 Task: Duplicate the text "Advancing knowledge through systematic investigation".
Action: Mouse moved to (156, 129)
Screenshot: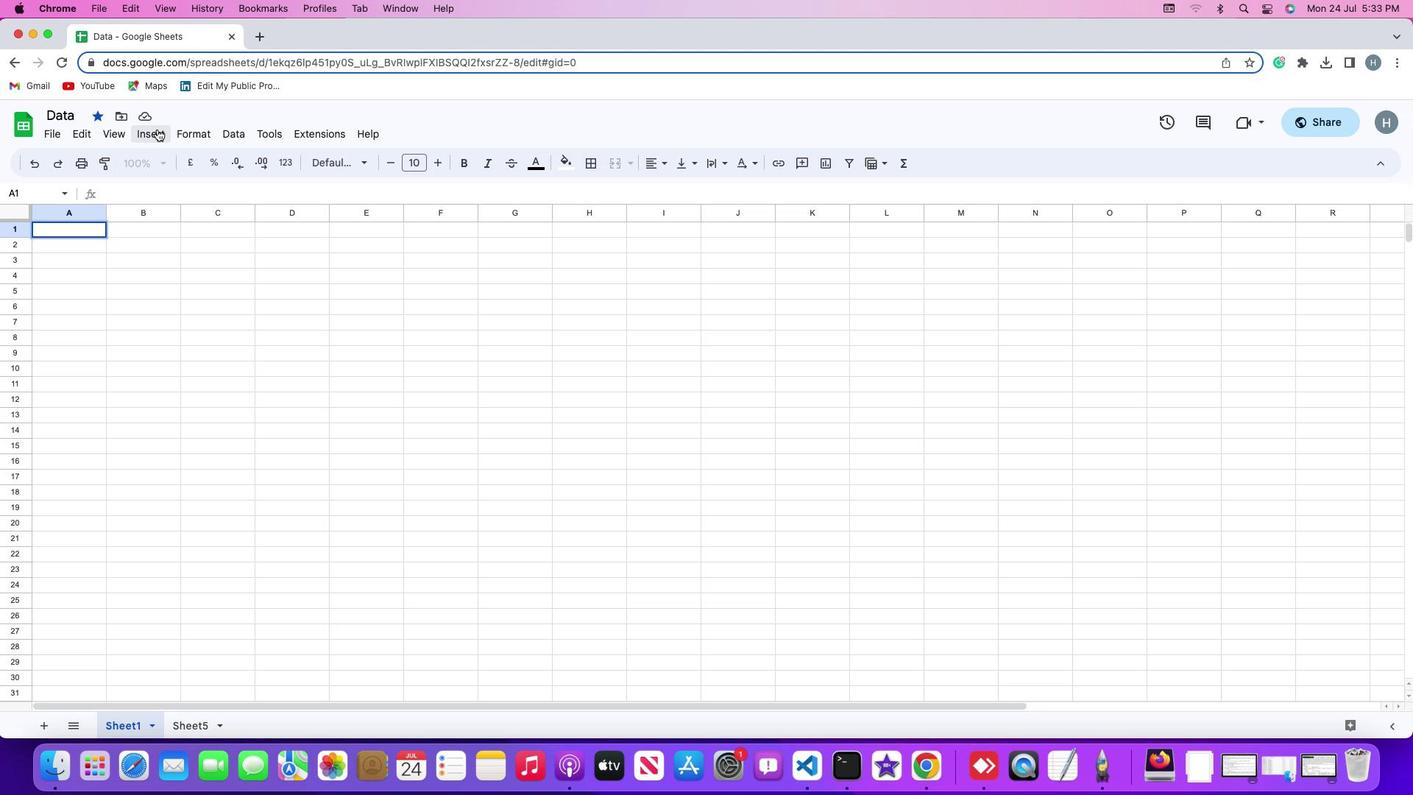 
Action: Mouse pressed left at (156, 129)
Screenshot: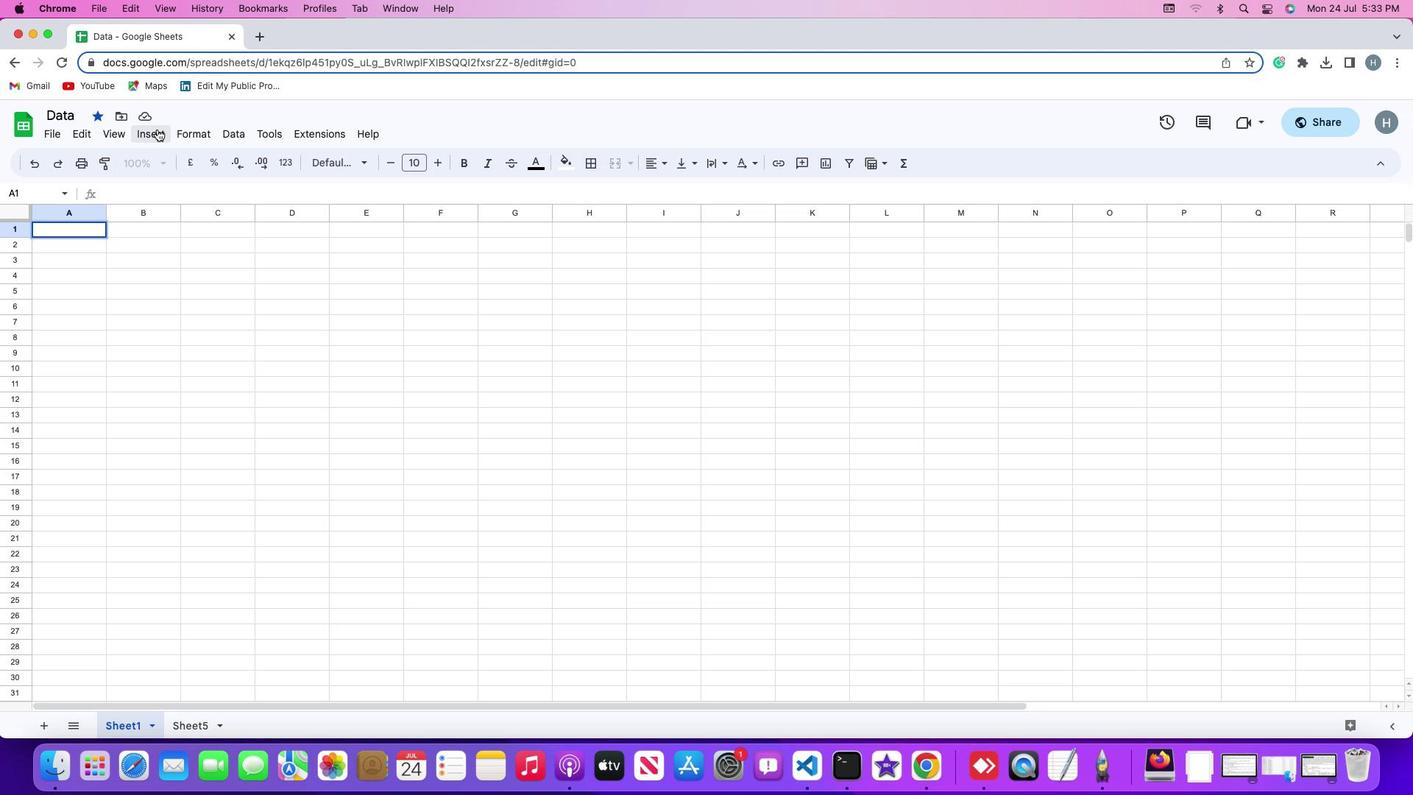 
Action: Mouse moved to (199, 335)
Screenshot: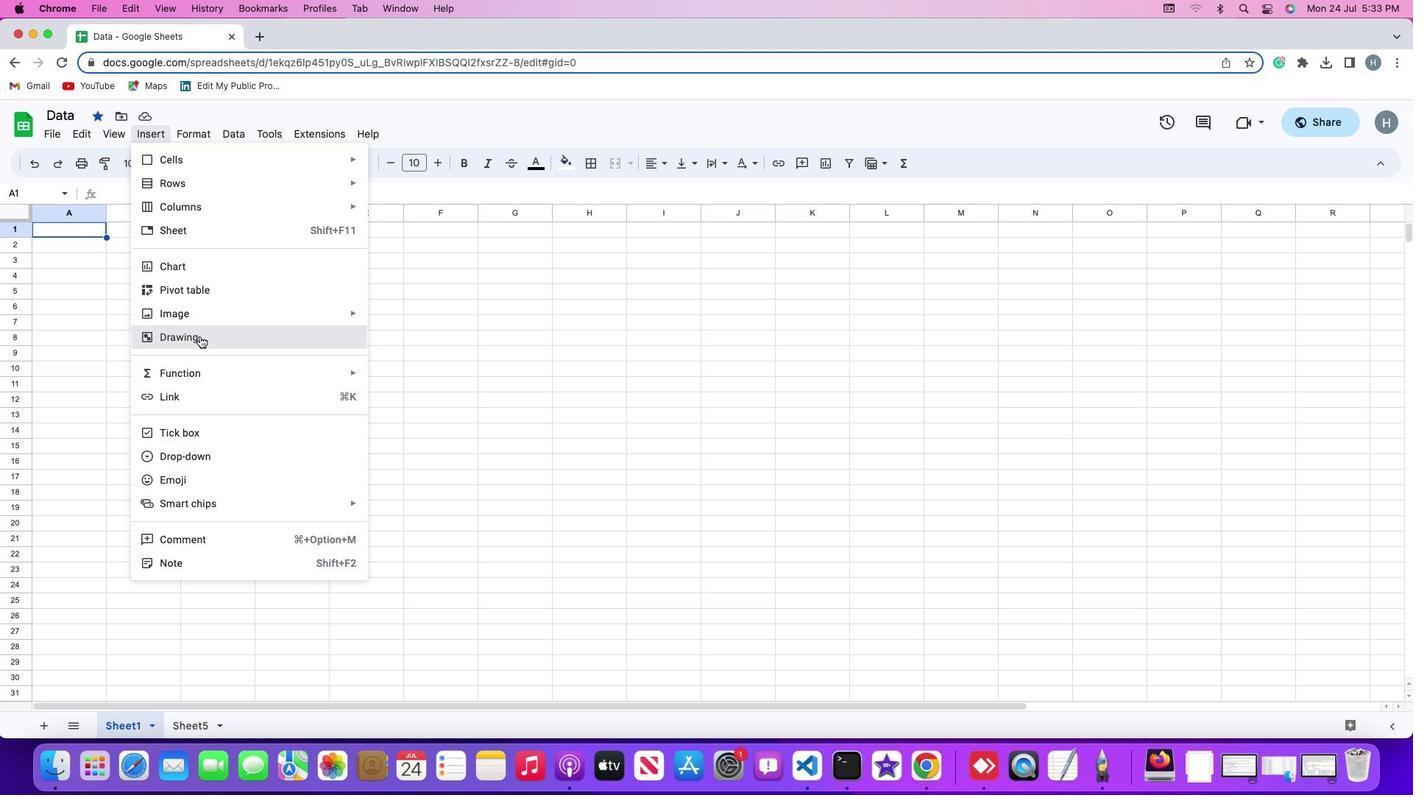 
Action: Mouse pressed left at (199, 335)
Screenshot: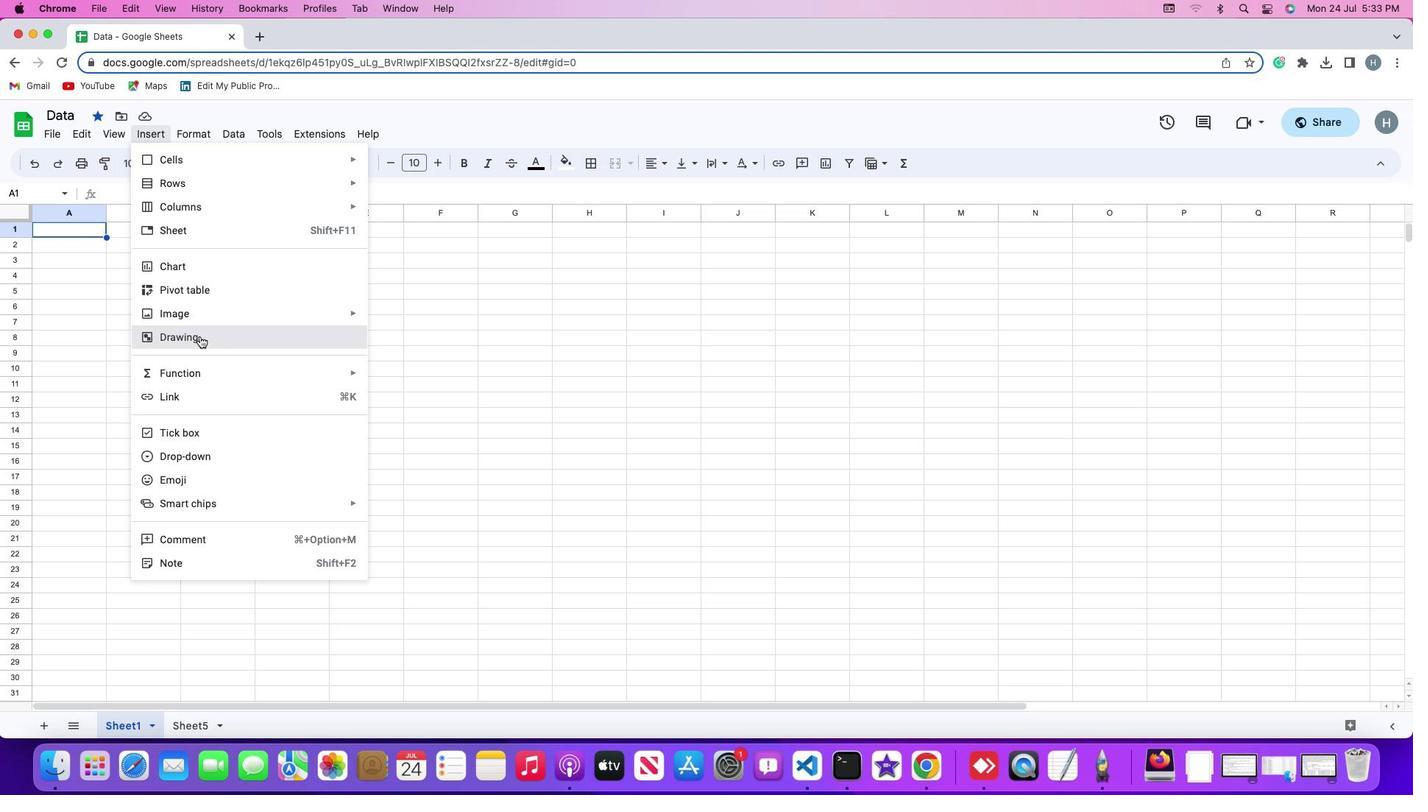 
Action: Mouse moved to (410, 189)
Screenshot: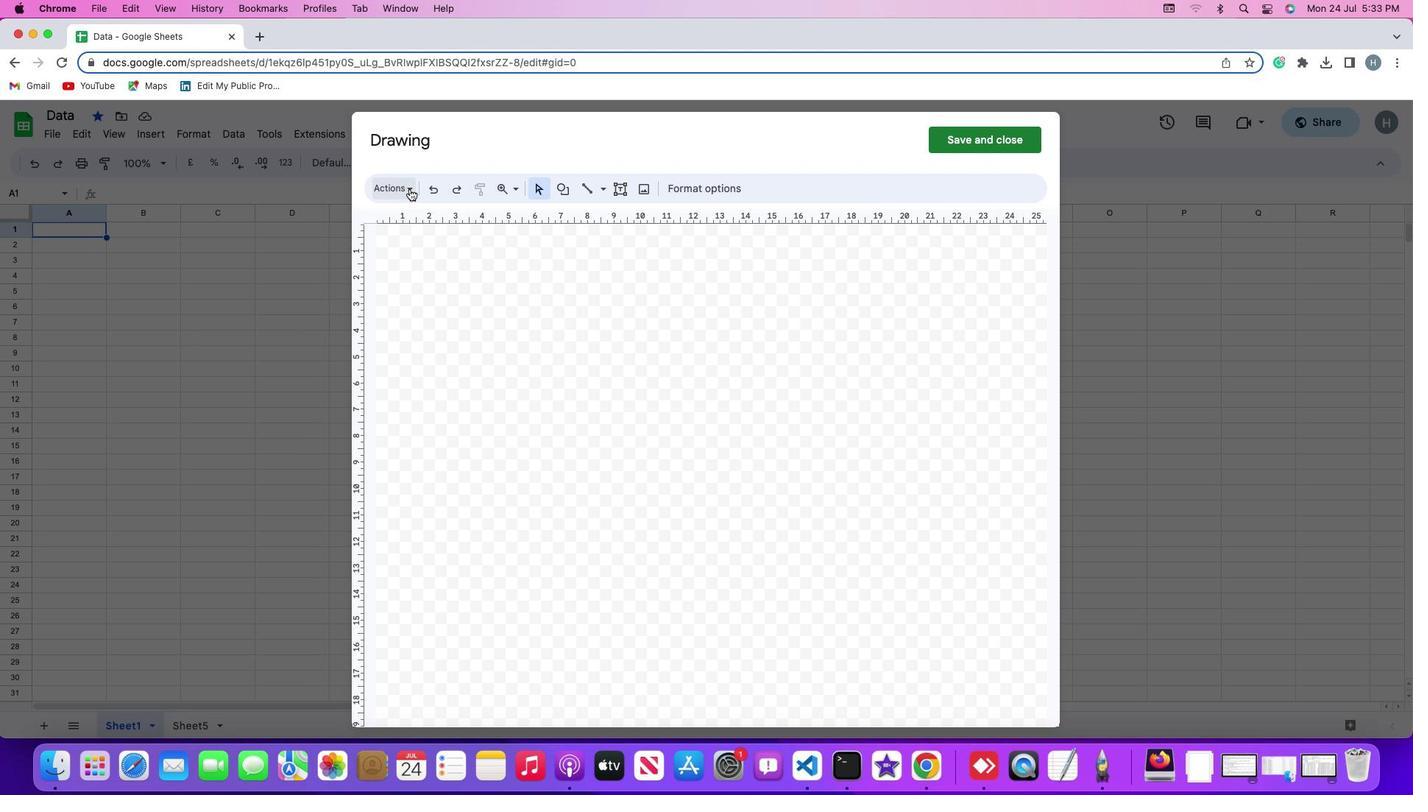 
Action: Mouse pressed left at (410, 189)
Screenshot: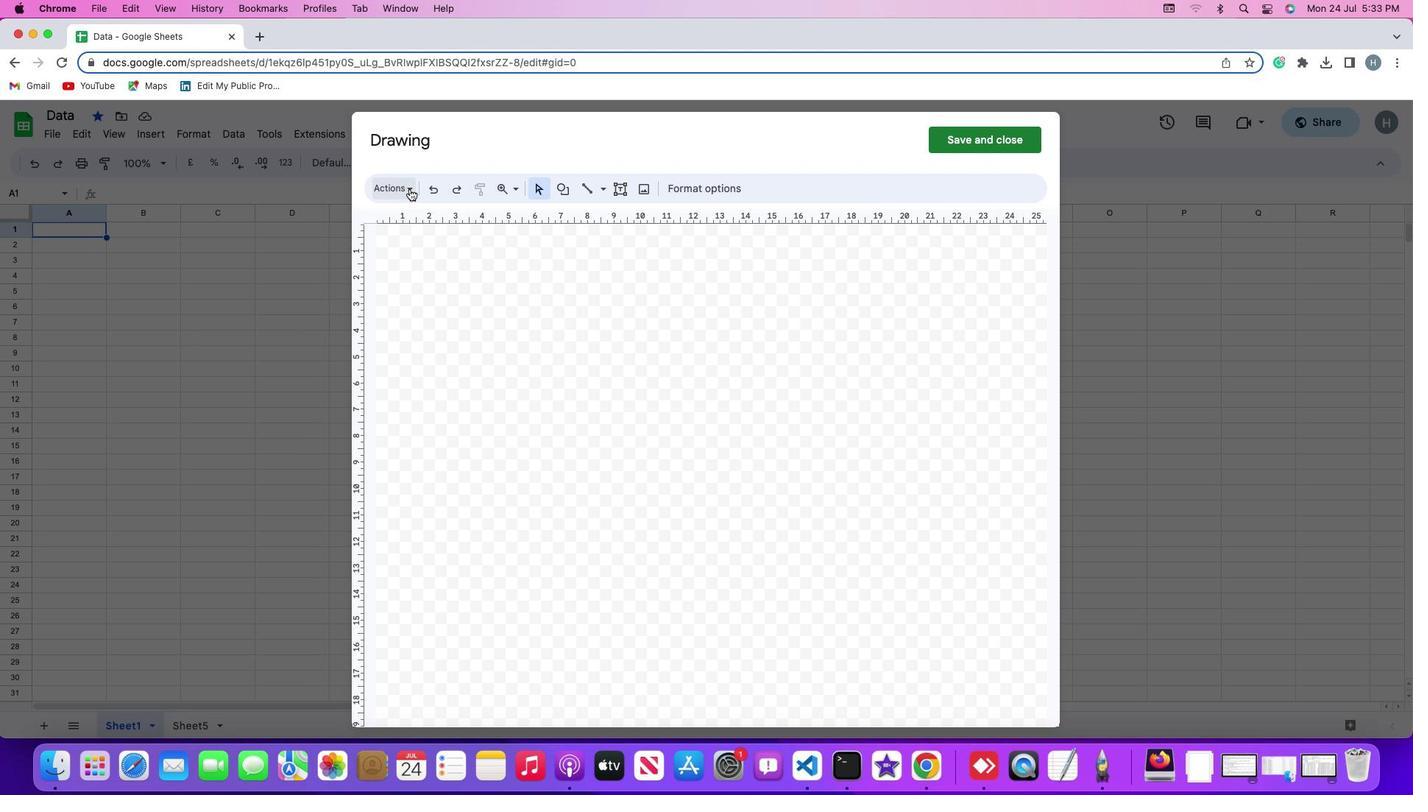 
Action: Mouse moved to (432, 287)
Screenshot: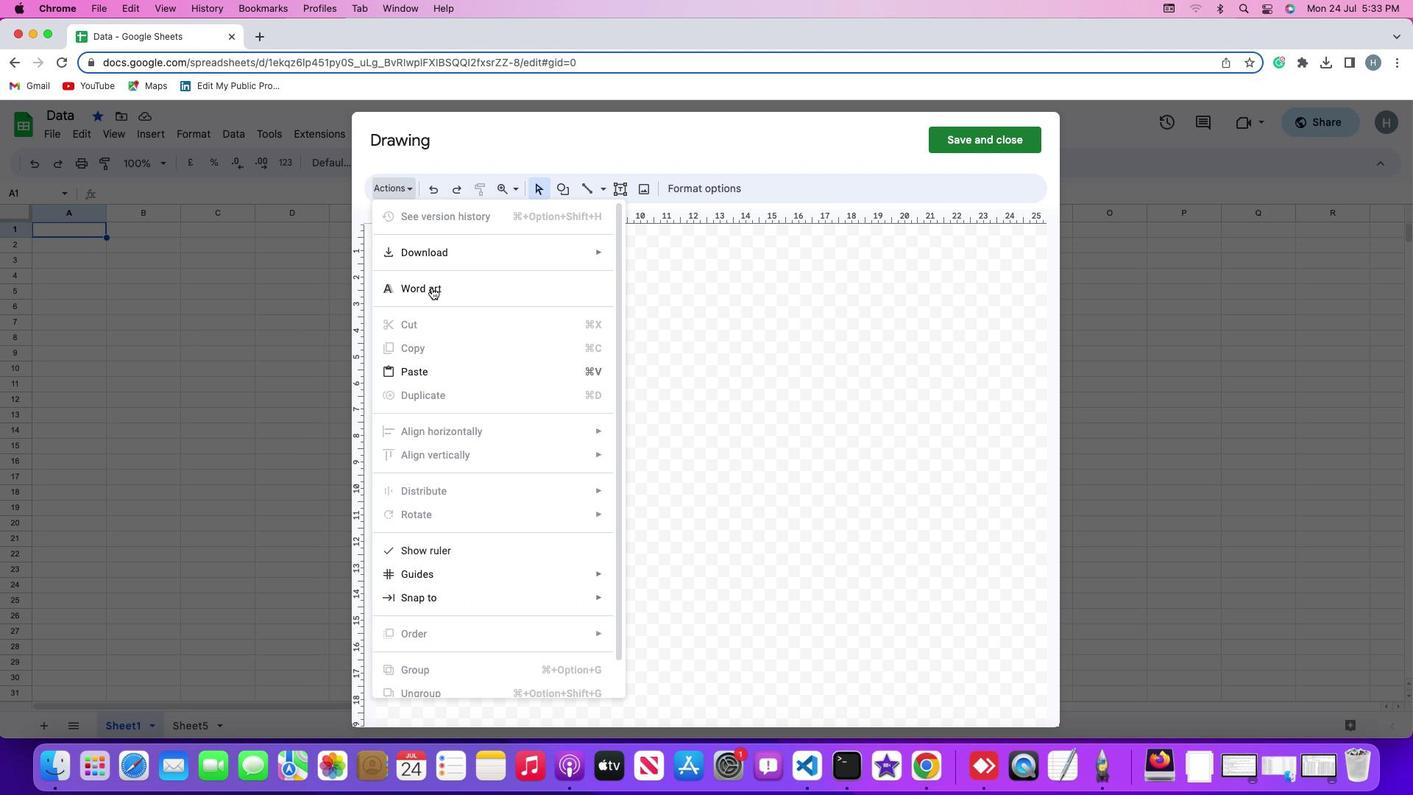 
Action: Mouse pressed left at (432, 287)
Screenshot: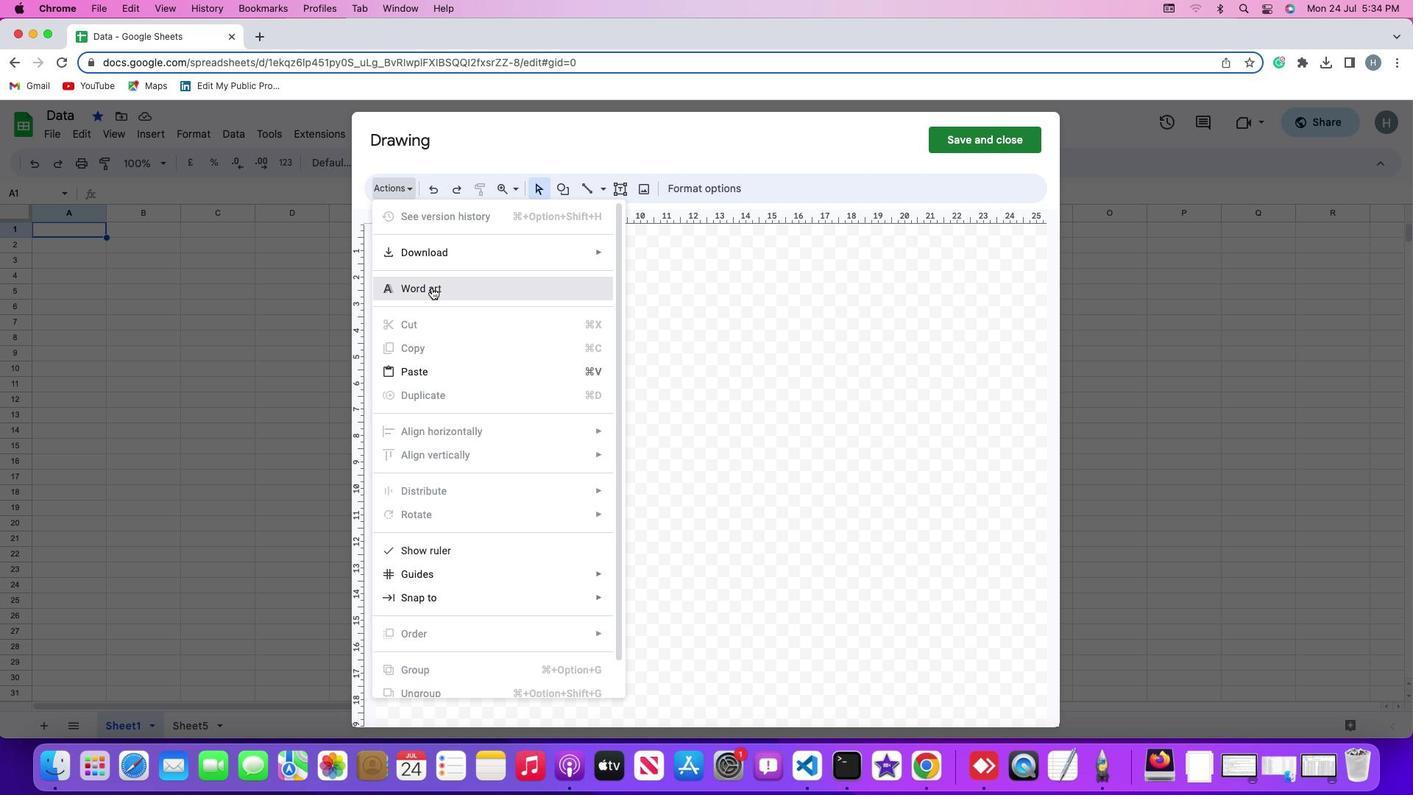 
Action: Mouse moved to (611, 288)
Screenshot: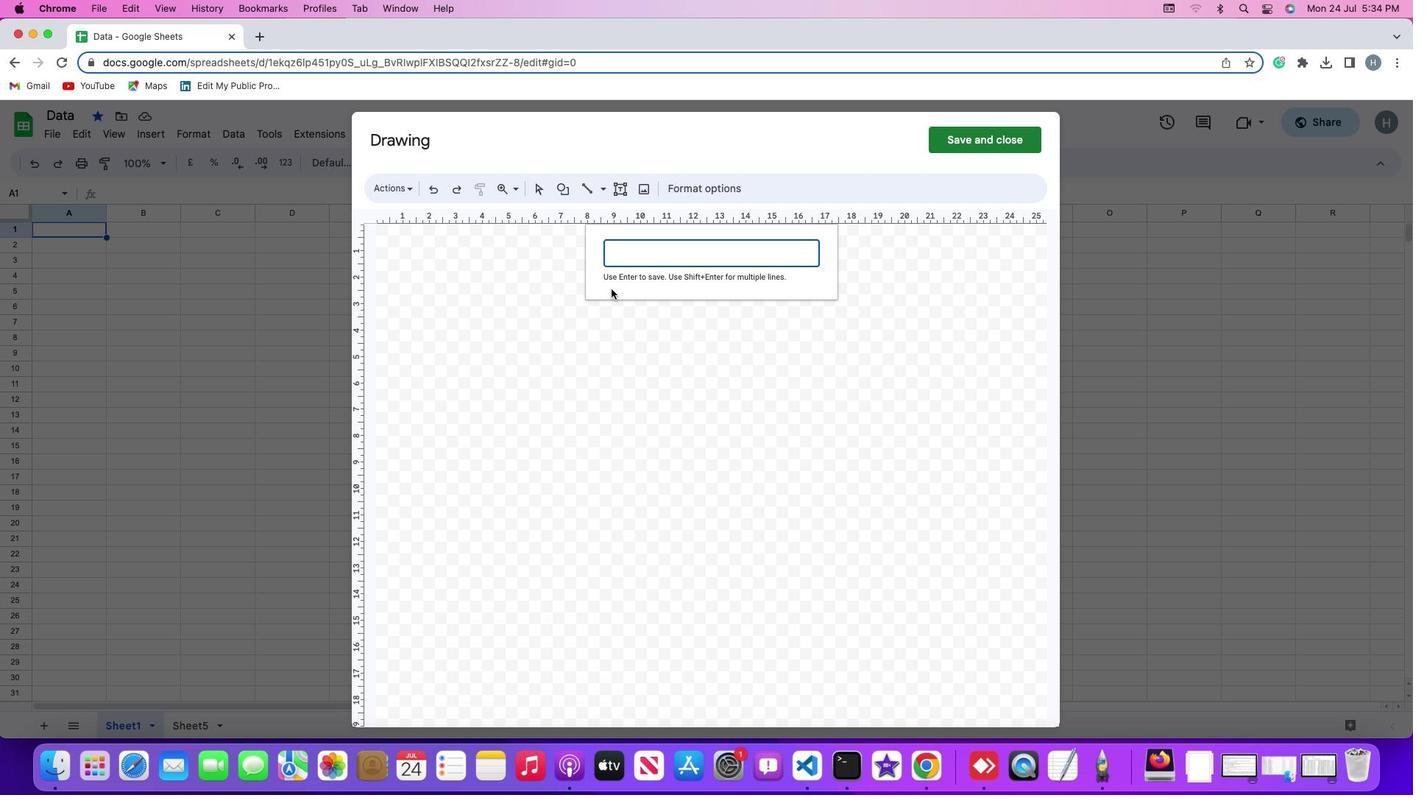 
Action: Key pressed Key.shift'A''d''v''a''n''c''i''n''g'Key.space'k''n''o''w''l''w'Key.backspace'e''d''g''e'Key.space't''h''r''o''u''g''h'Key.space's''y''s''t''e''m''a''t''i''c'Key.space'i''n''v''e''s''t''g''a''t''i''o''n'
Screenshot: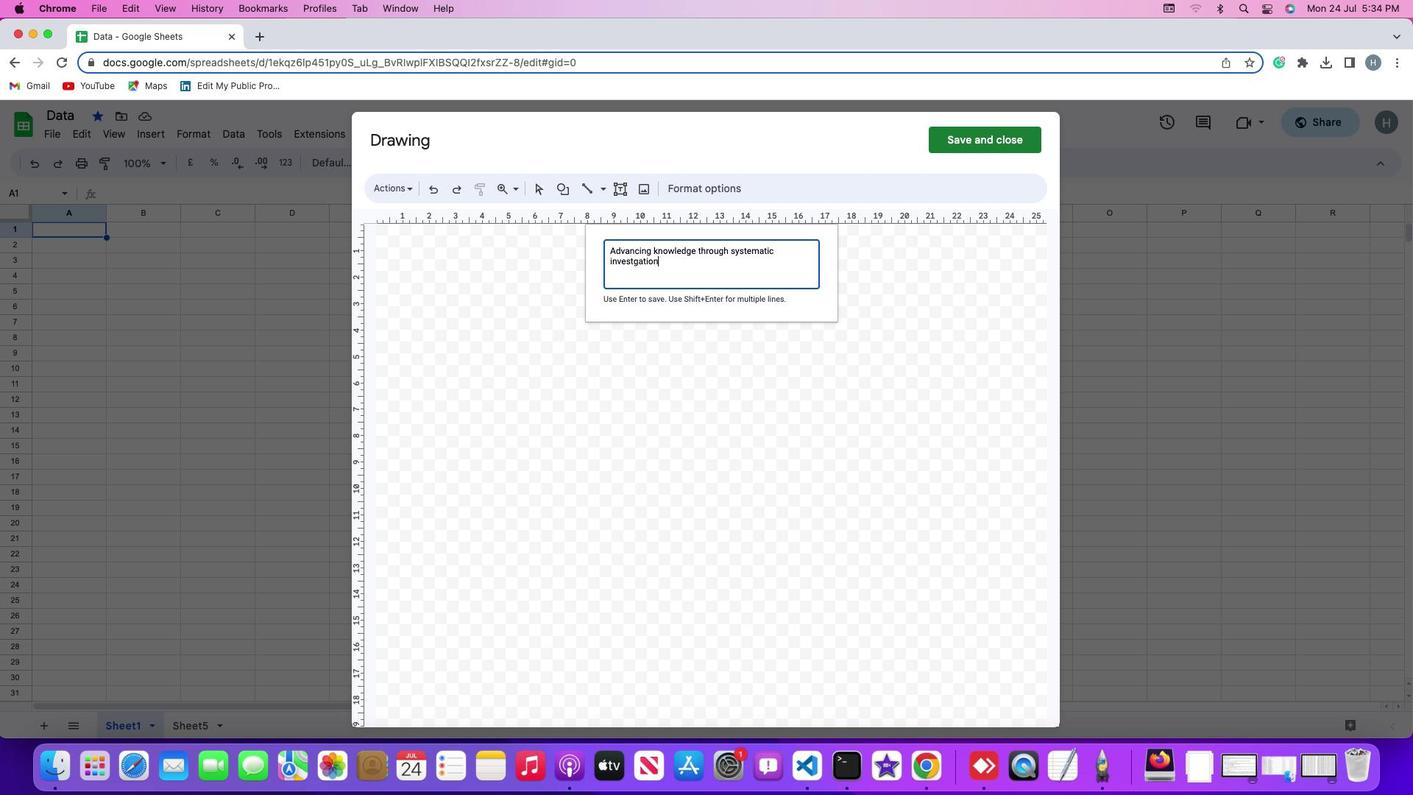 
Action: Mouse moved to (613, 287)
Screenshot: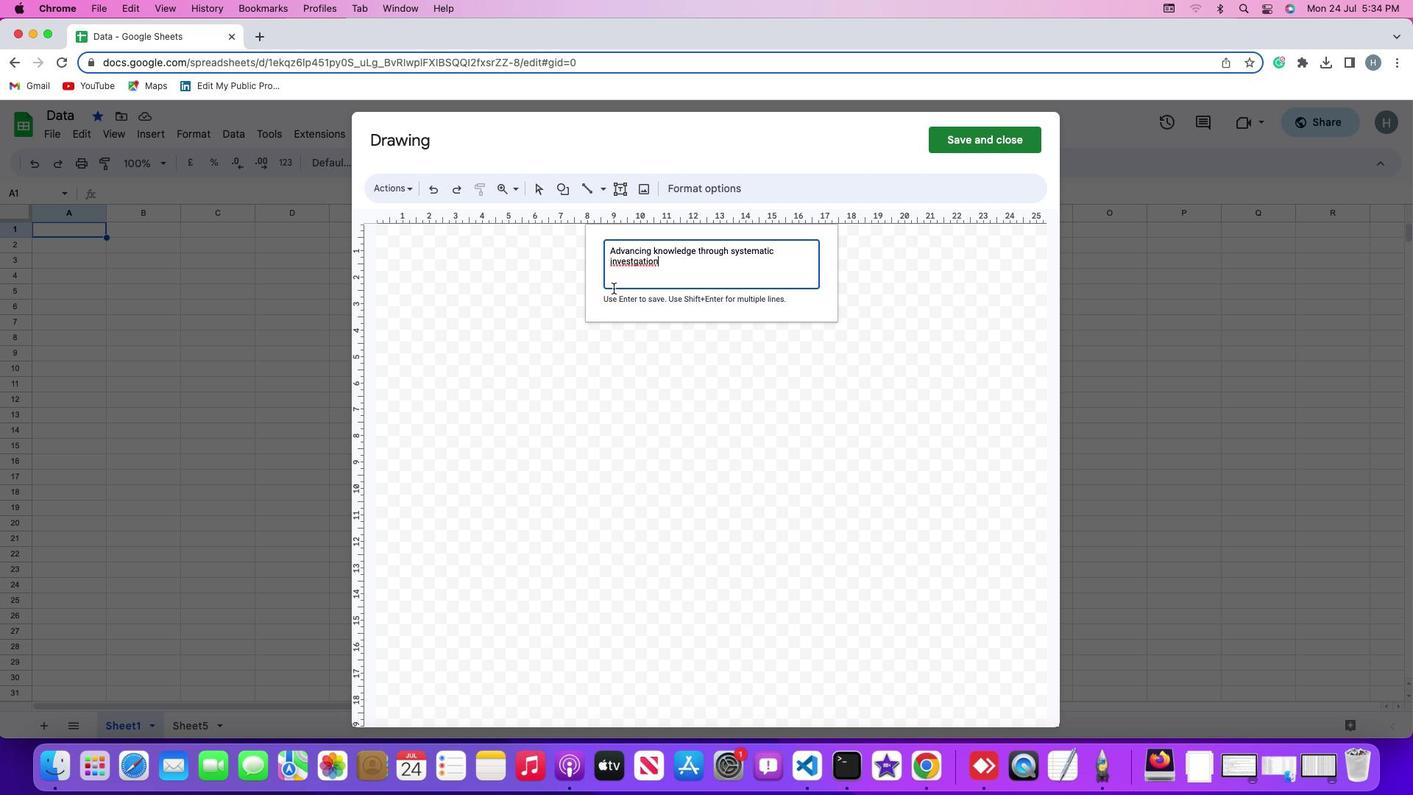 
Action: Key pressed Key.enter
Screenshot: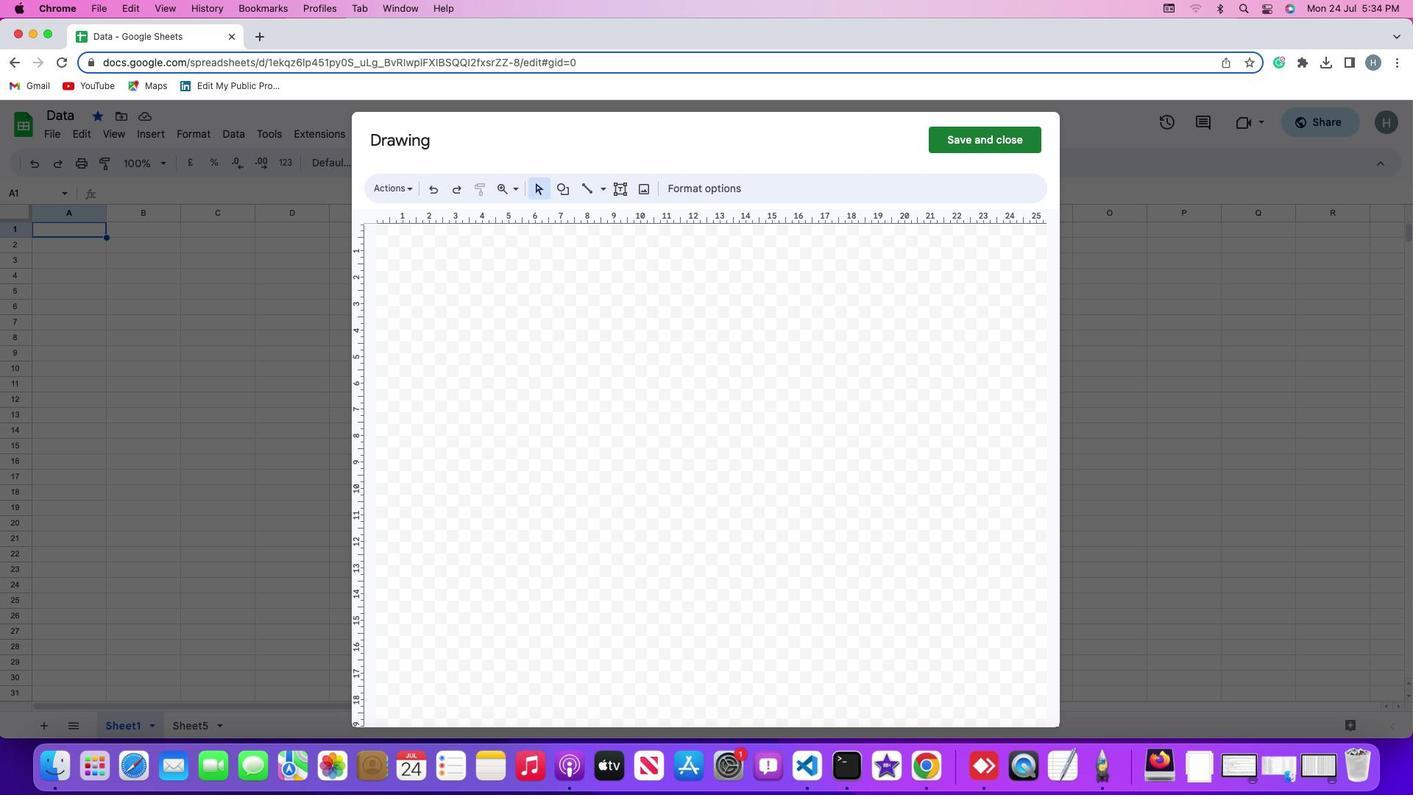 
Action: Mouse moved to (411, 192)
Screenshot: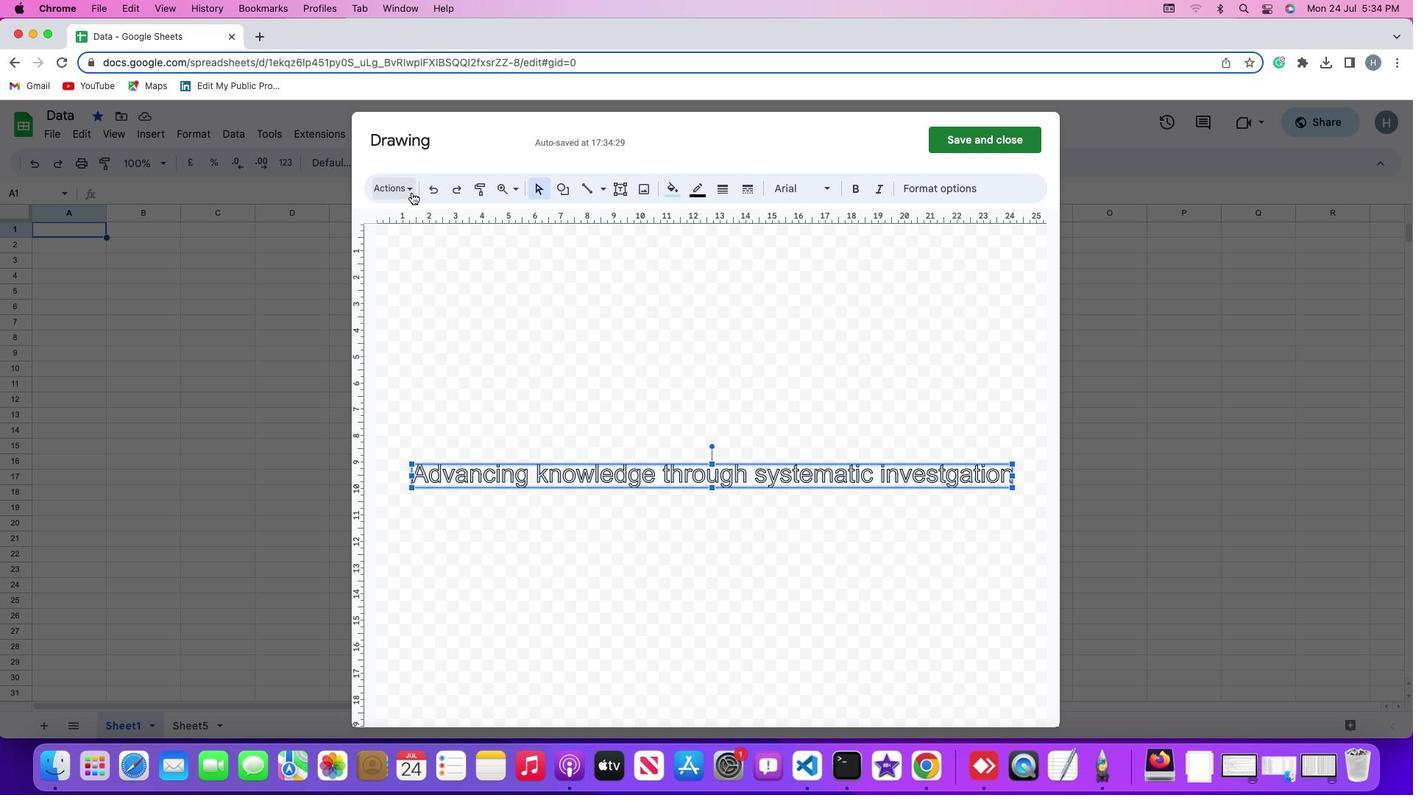 
Action: Mouse pressed left at (411, 192)
Screenshot: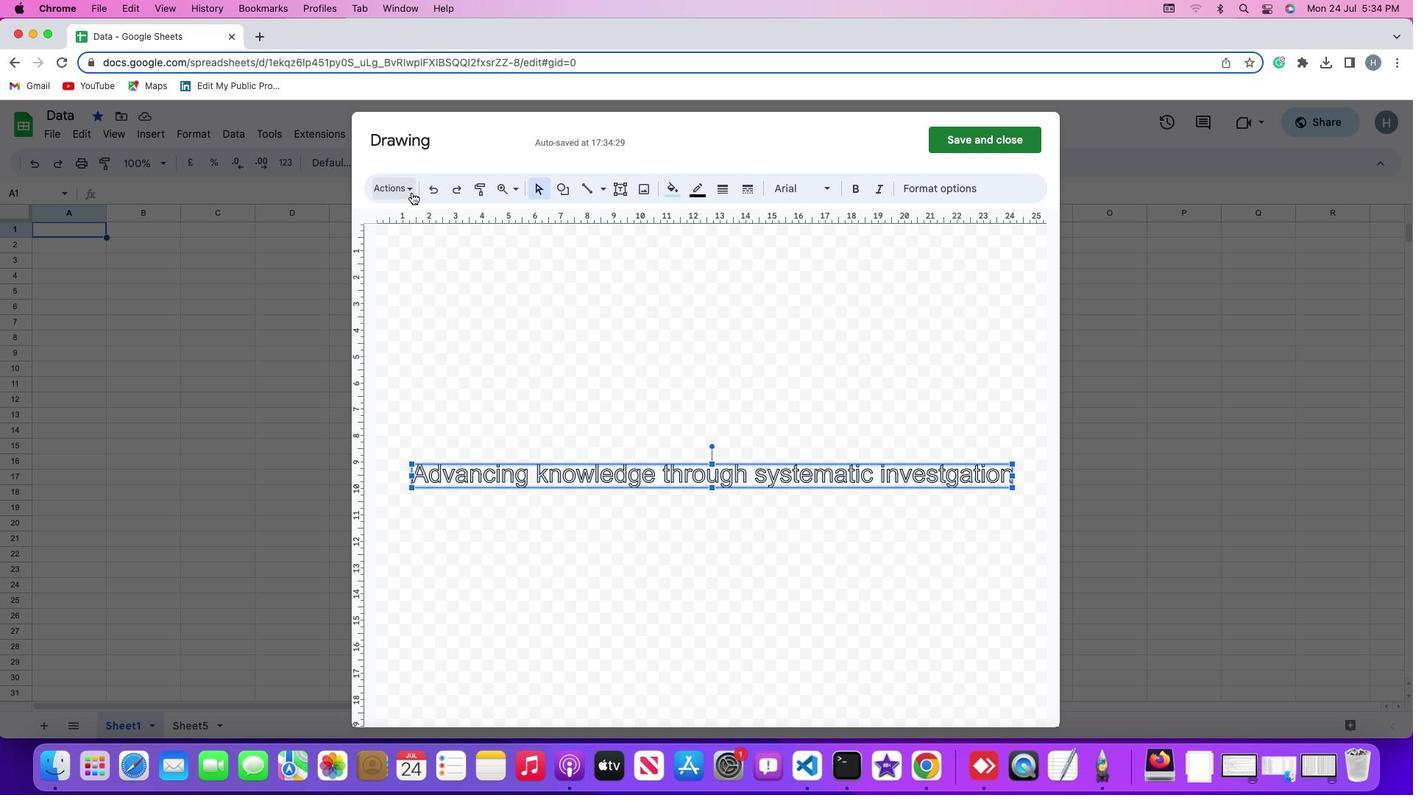 
Action: Mouse moved to (463, 393)
Screenshot: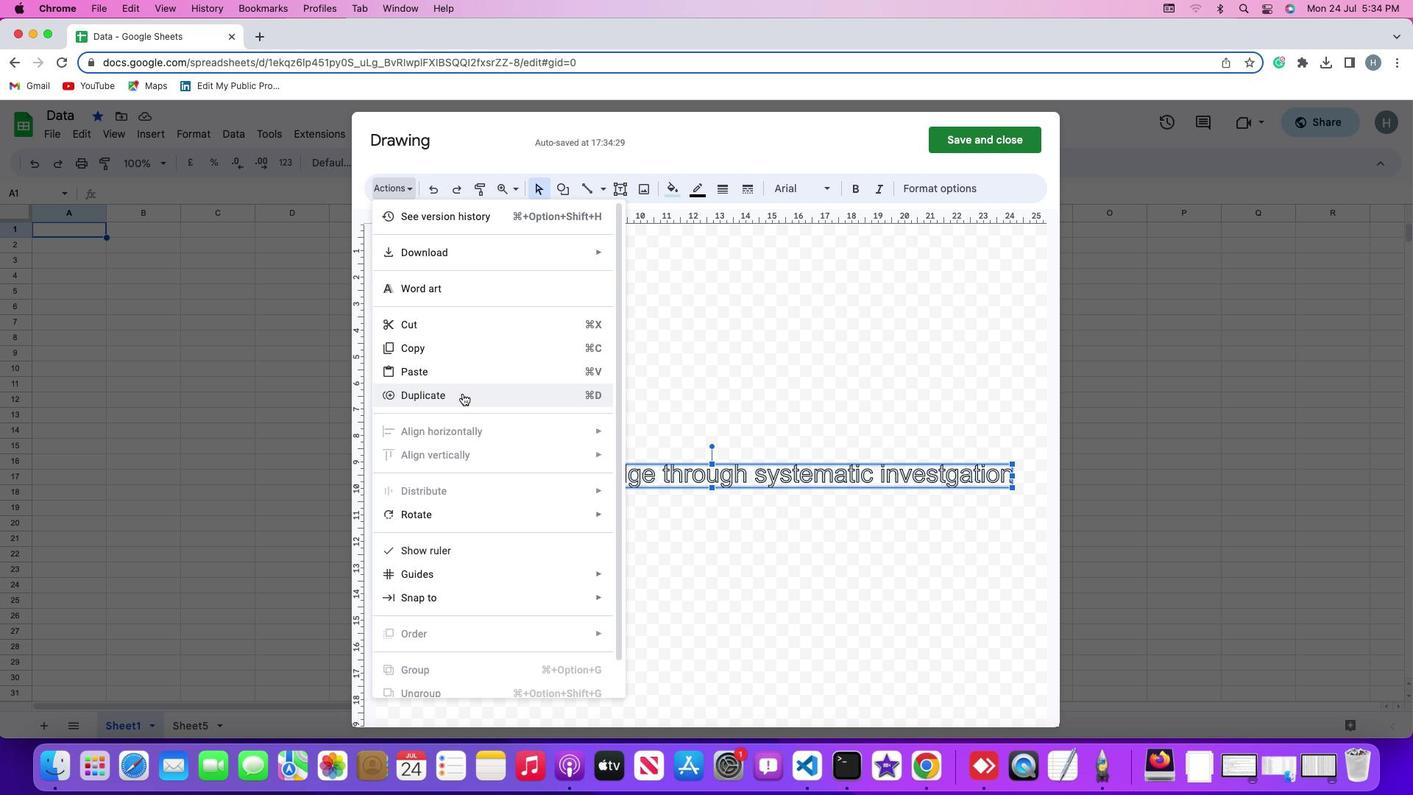 
Action: Mouse pressed left at (463, 393)
Screenshot: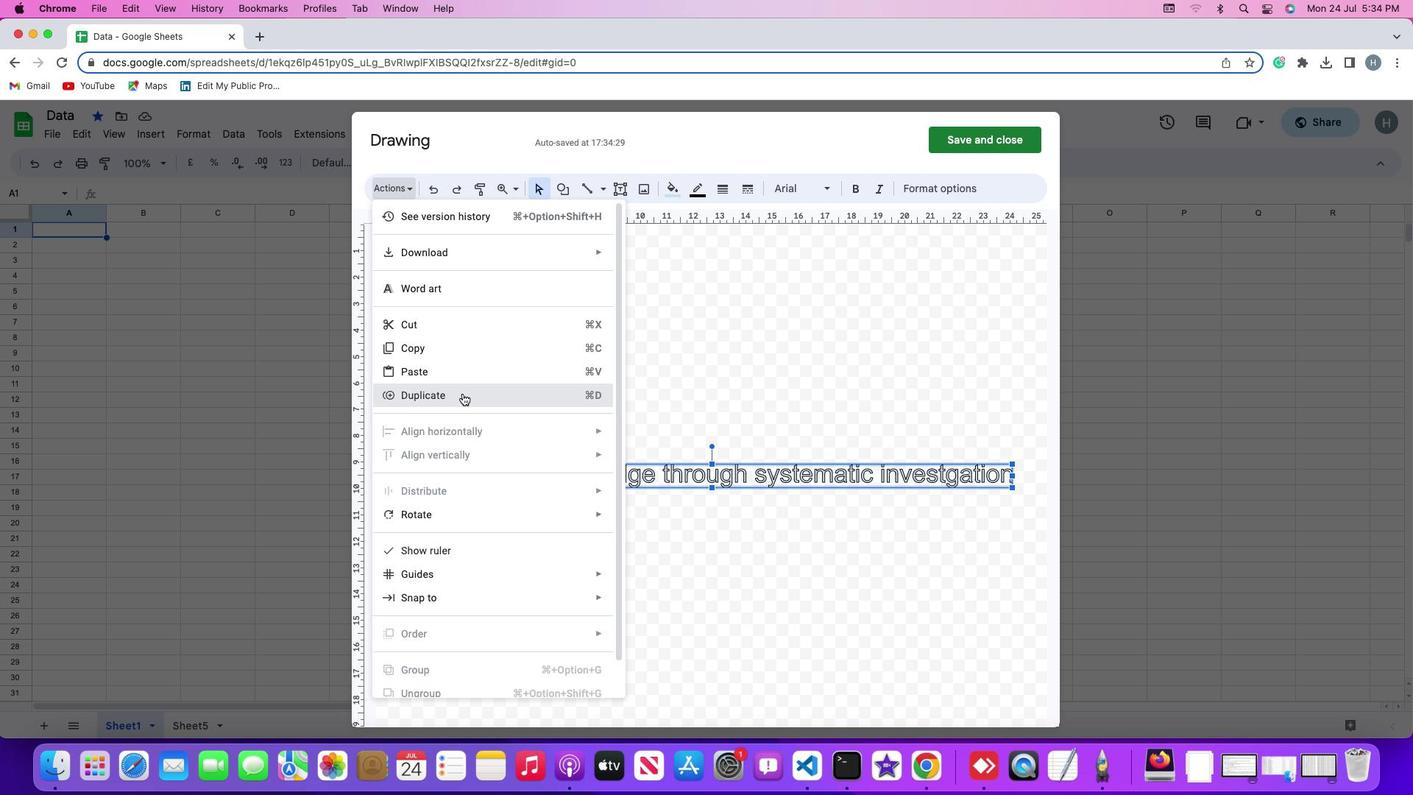 
Action: Mouse moved to (603, 354)
Screenshot: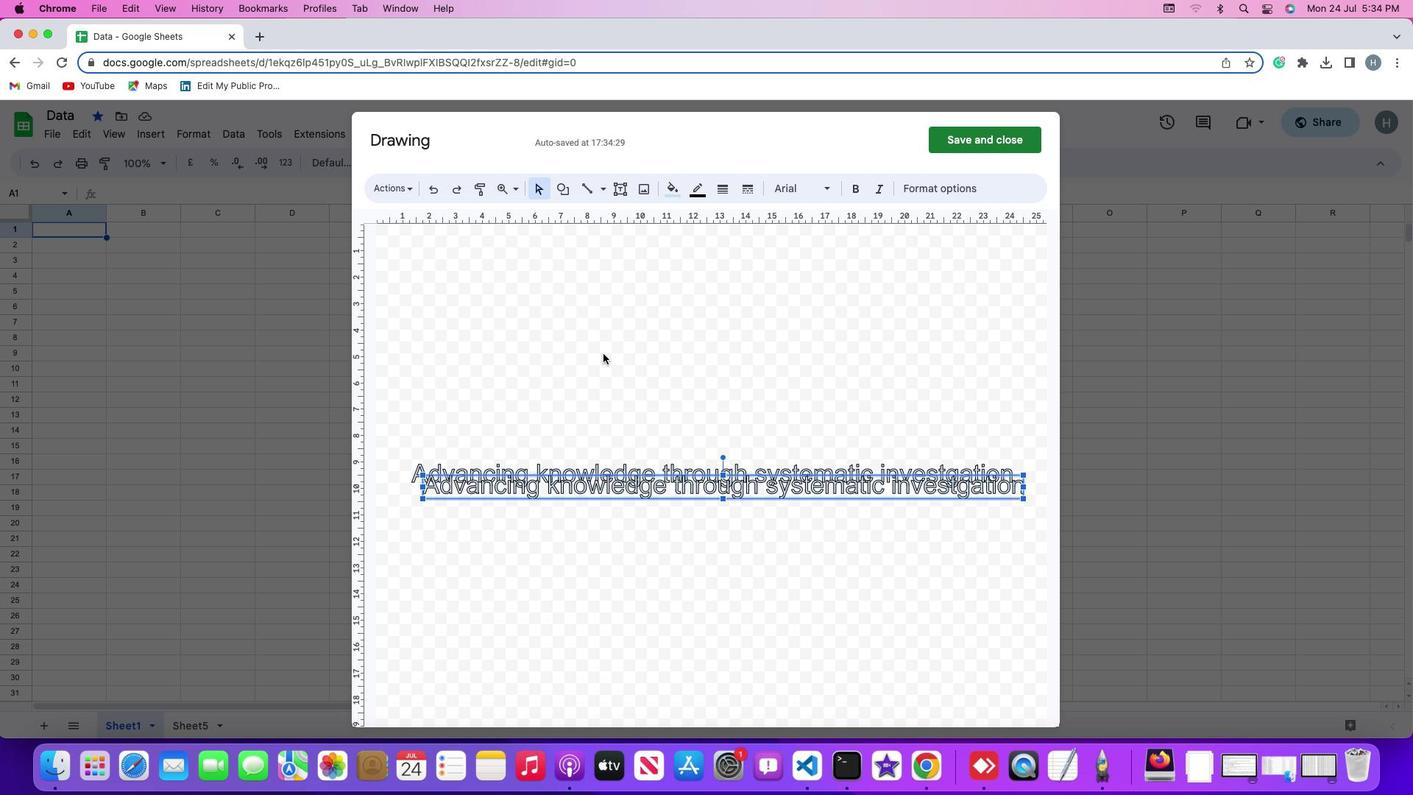 
